 Task: Create Board Content Promotion to Workspace Business Intelligence. Create Board Voice of Employee Analysis to Workspace Business Intelligence. Create Board Voice of Customer Journey Mapping to Workspace Business Intelligence
Action: Mouse moved to (311, 68)
Screenshot: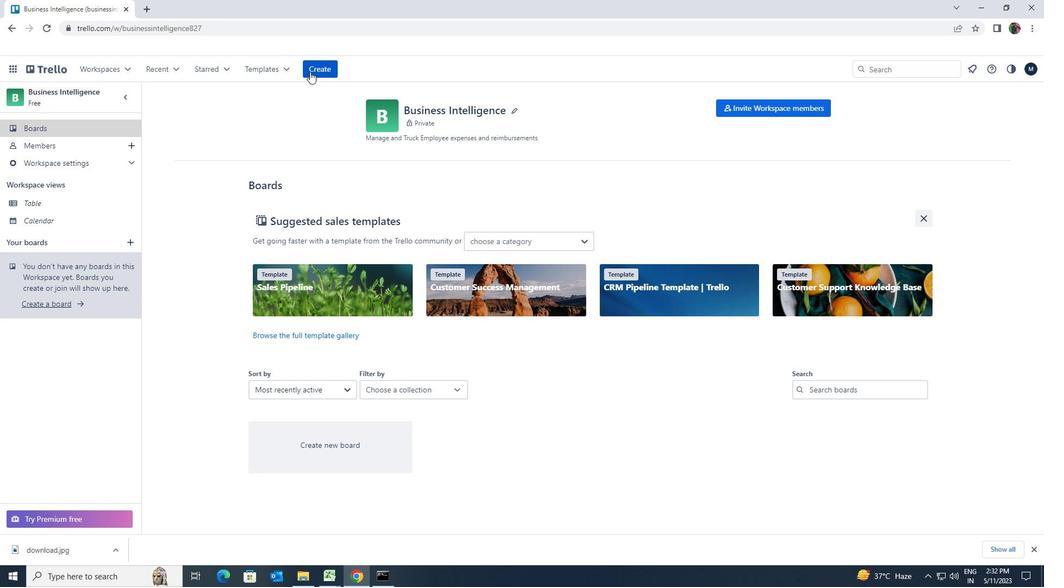 
Action: Mouse pressed left at (311, 68)
Screenshot: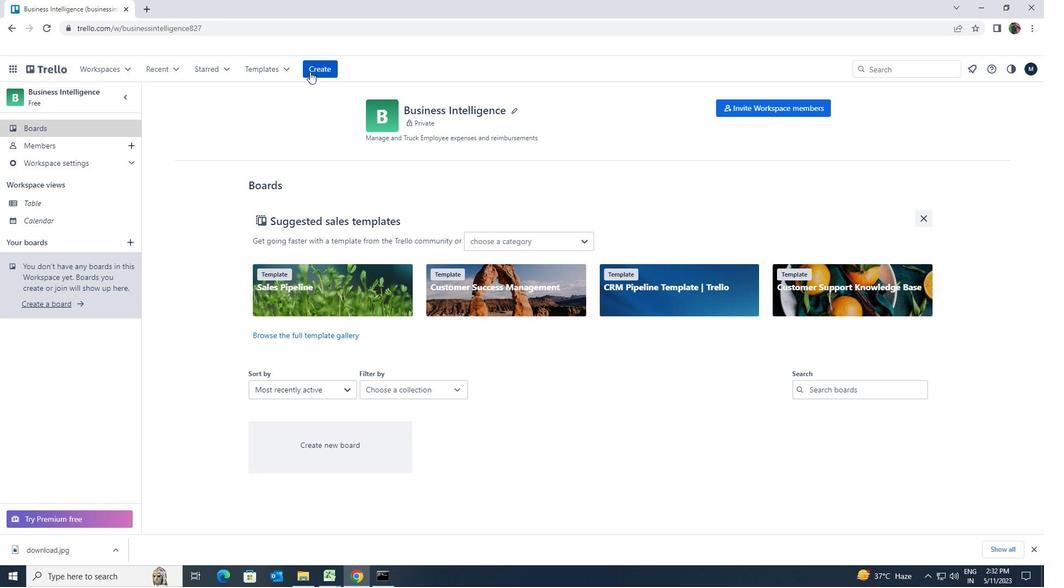 
Action: Mouse moved to (316, 103)
Screenshot: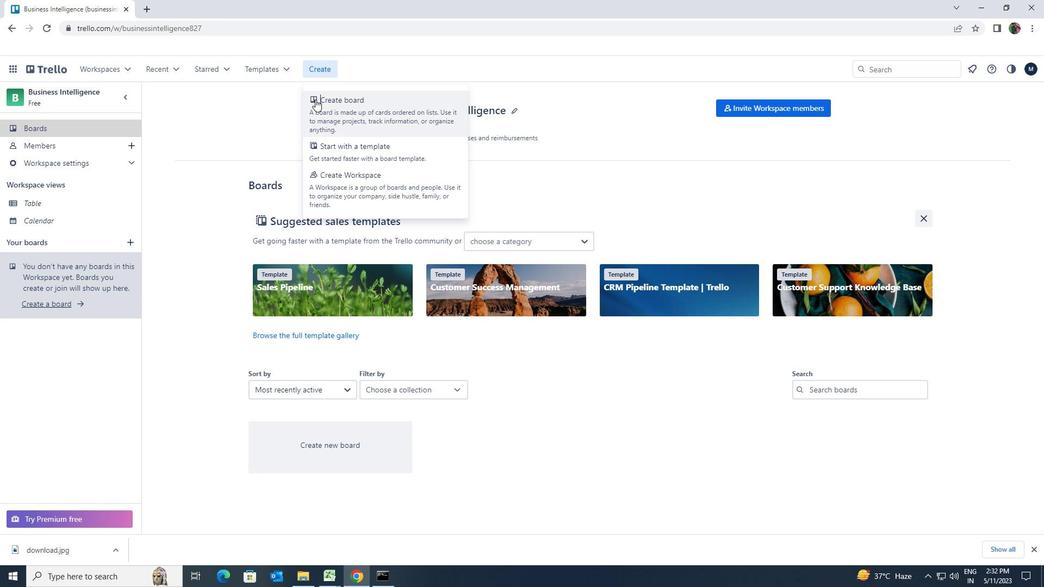
Action: Mouse pressed left at (316, 103)
Screenshot: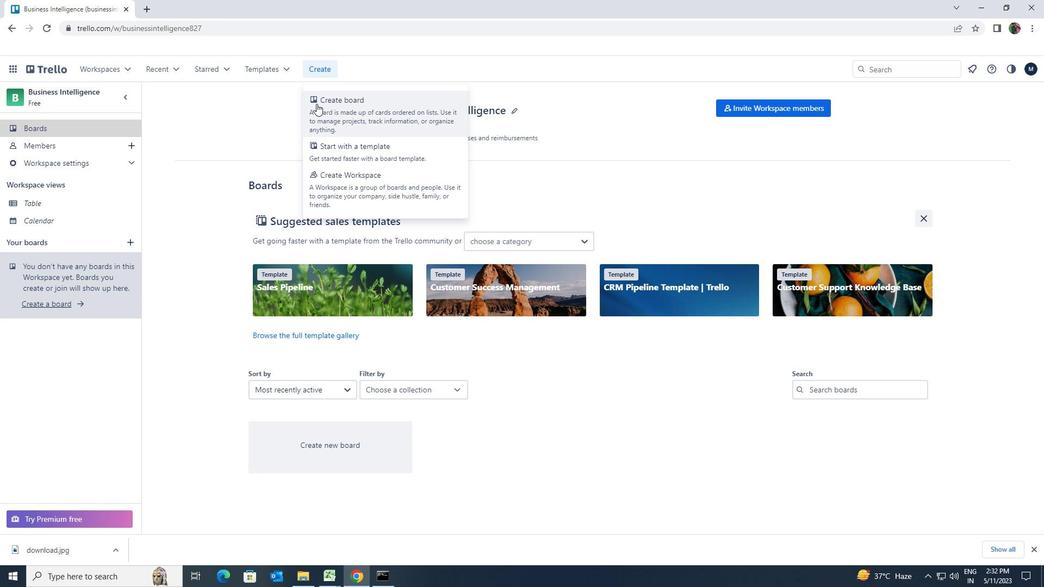 
Action: Key pressed <Key.shift>CONTENT<Key.space><Key.shift>PROMOTION
Screenshot: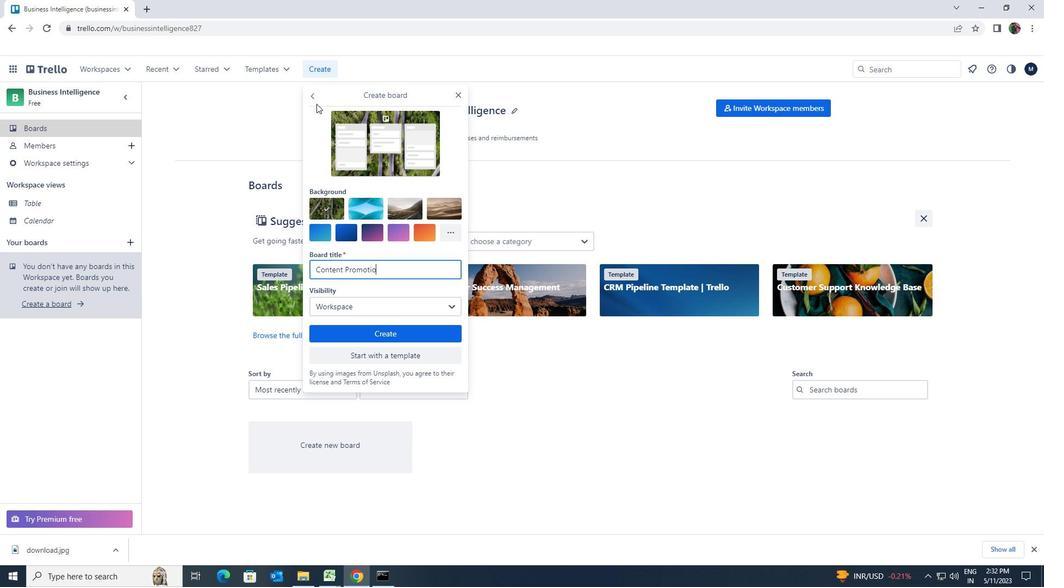 
Action: Mouse moved to (381, 329)
Screenshot: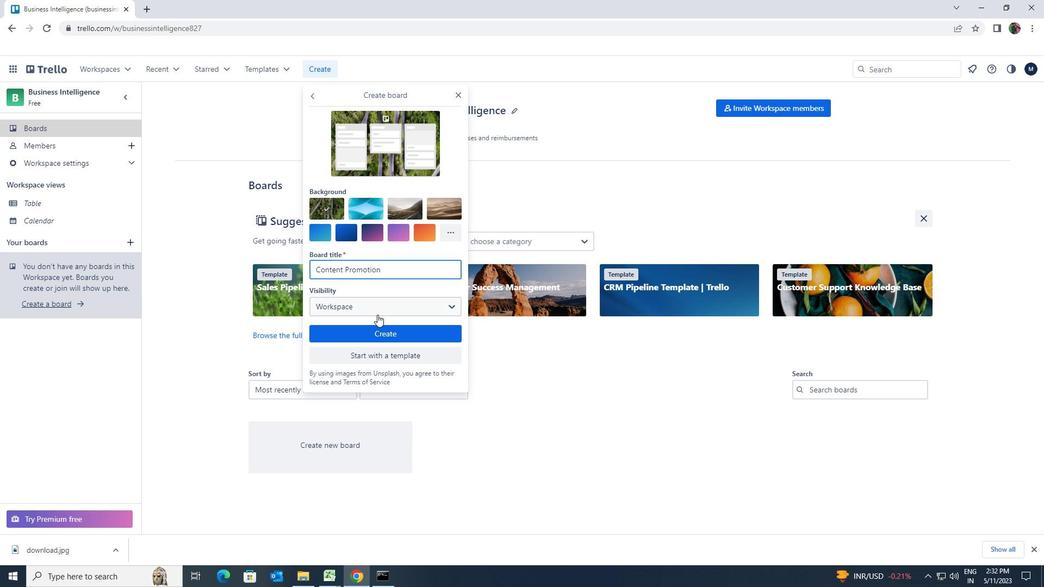 
Action: Mouse pressed left at (381, 329)
Screenshot: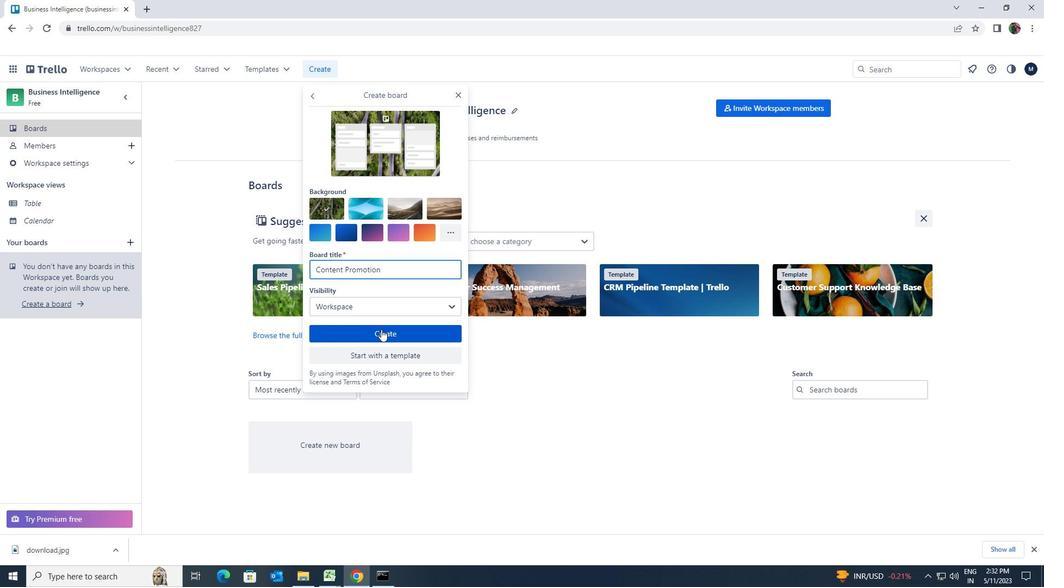 
Action: Mouse moved to (321, 66)
Screenshot: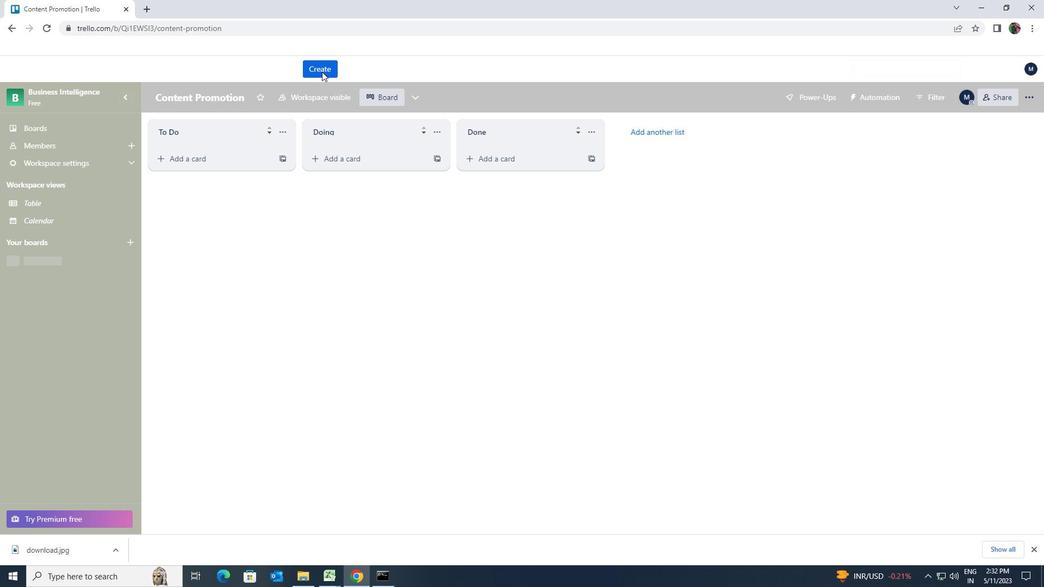 
Action: Mouse pressed left at (321, 66)
Screenshot: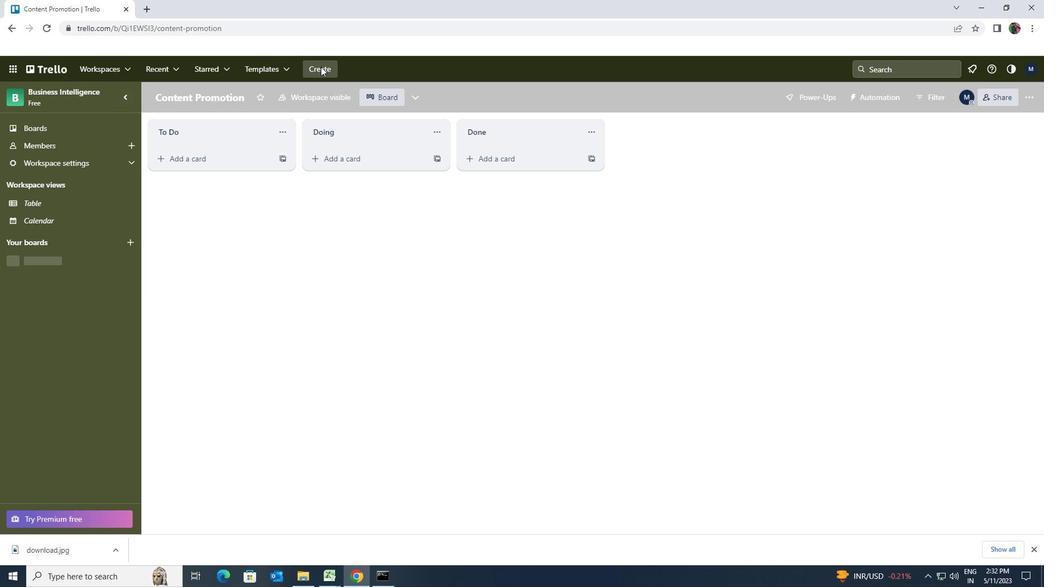 
Action: Mouse moved to (348, 115)
Screenshot: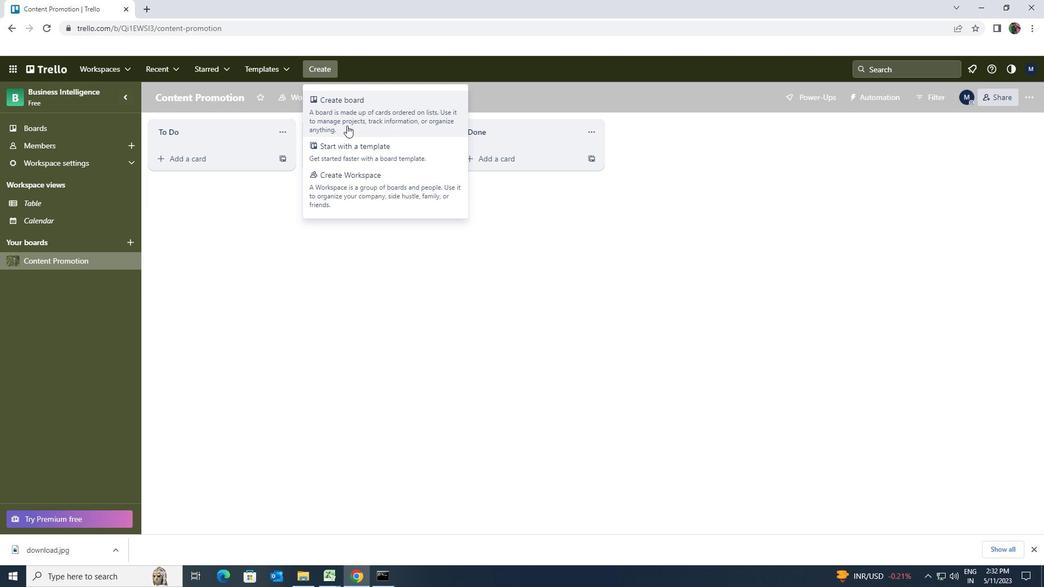 
Action: Mouse pressed left at (348, 115)
Screenshot: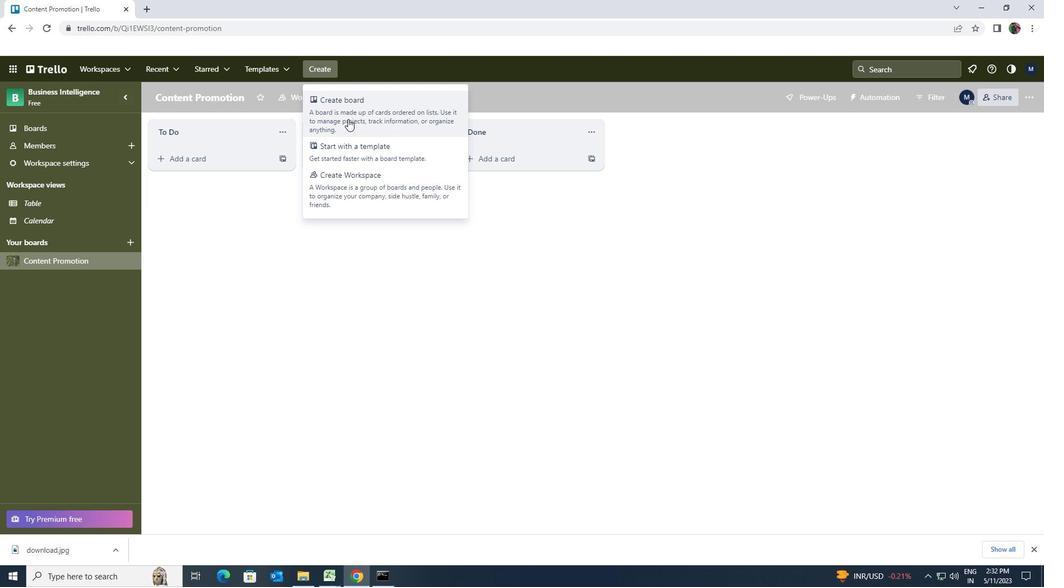 
Action: Key pressed <Key.shift>VOICE<Key.space>OF<Key.space><Key.shift>EMPOLYEE<Key.space><Key.shift>ANALYSIS
Screenshot: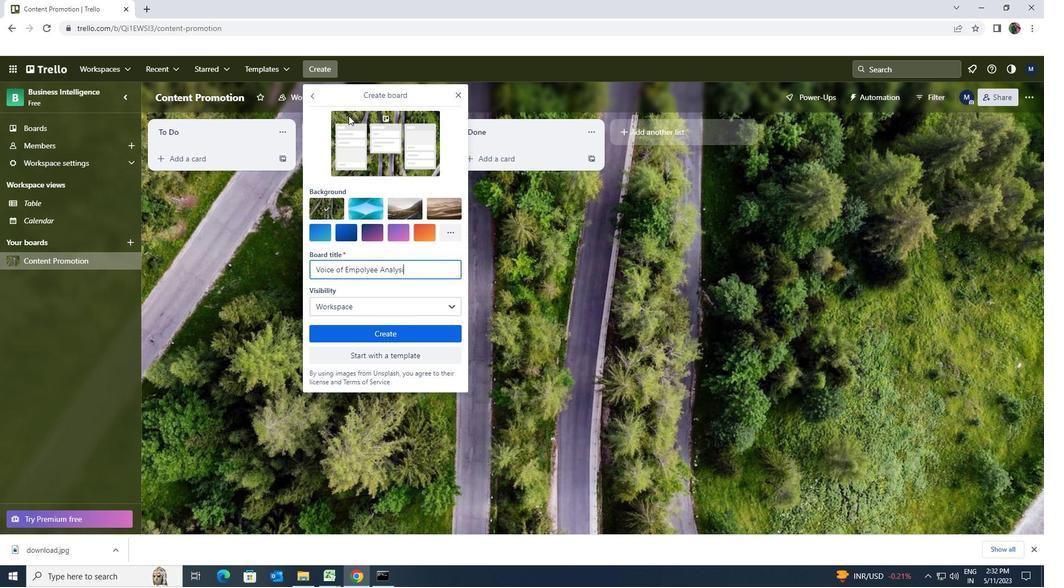 
Action: Mouse moved to (383, 326)
Screenshot: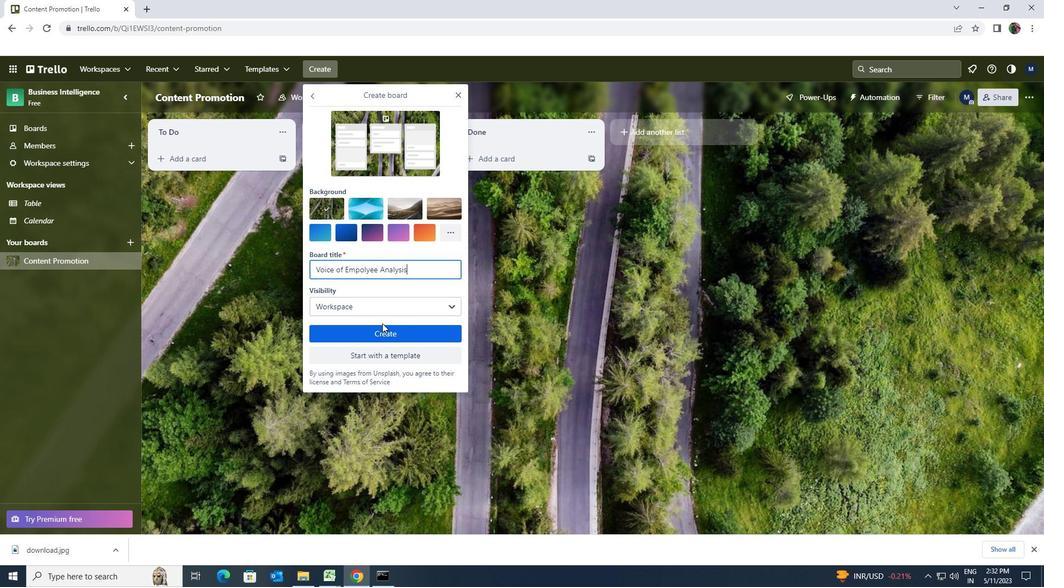 
Action: Mouse pressed left at (383, 326)
Screenshot: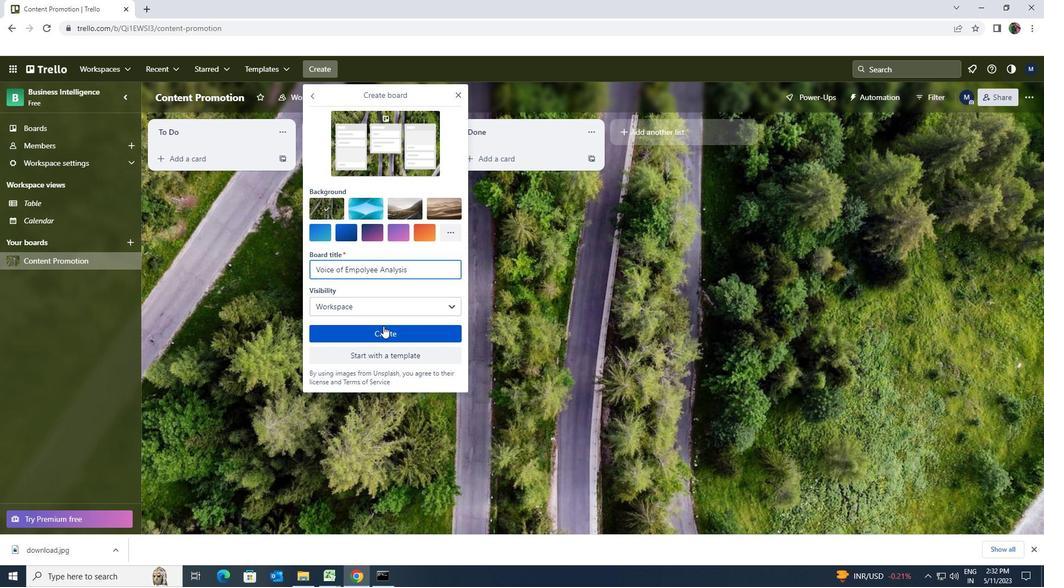 
Action: Mouse moved to (329, 65)
Screenshot: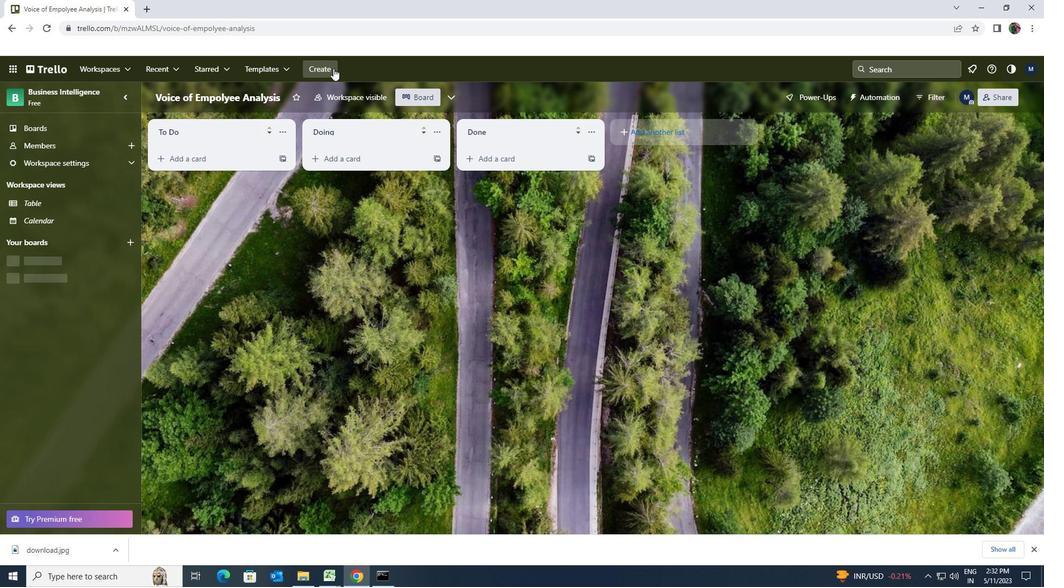 
Action: Mouse pressed left at (329, 65)
Screenshot: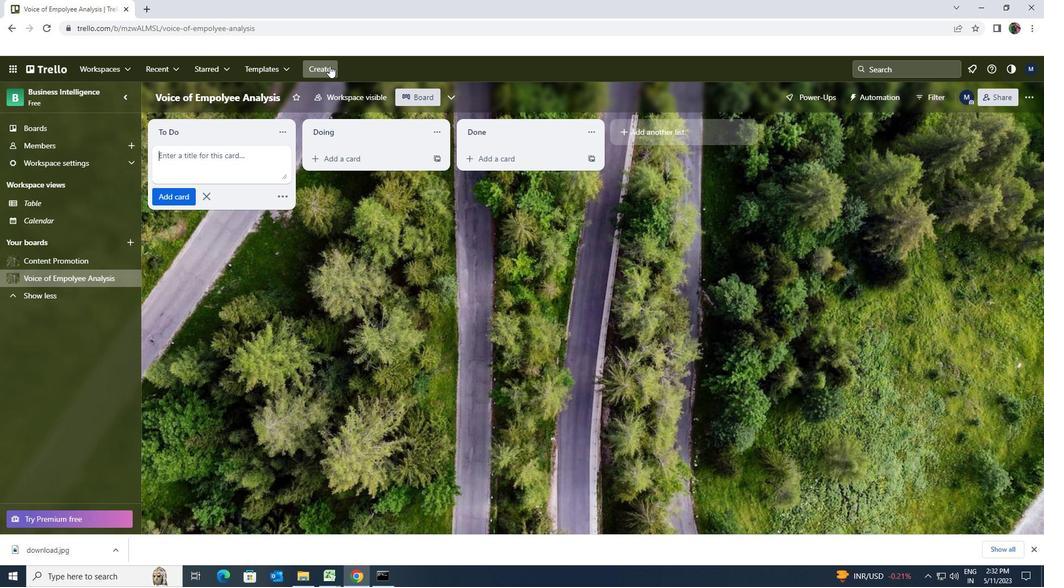 
Action: Mouse moved to (350, 105)
Screenshot: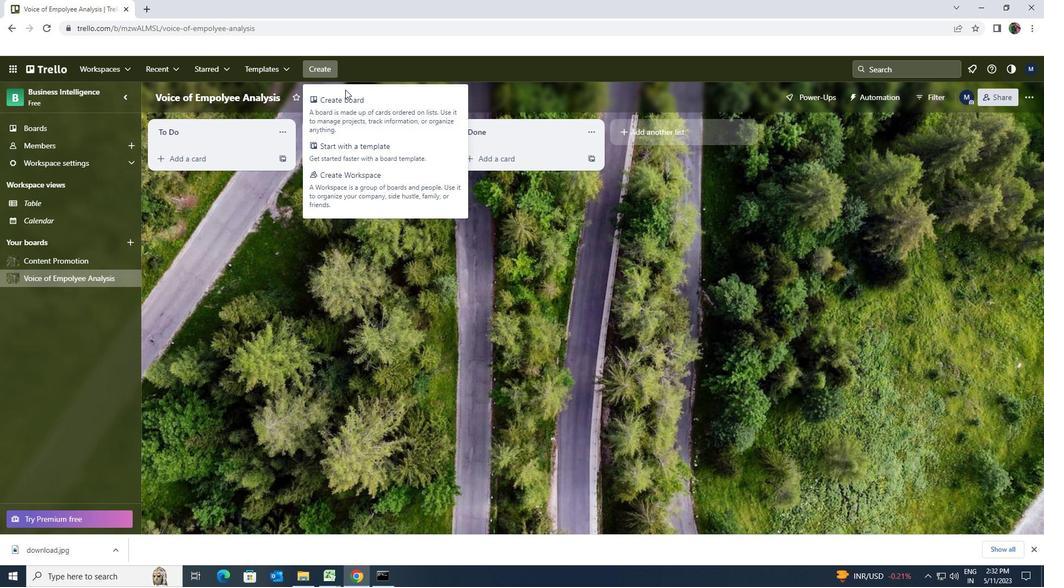
Action: Mouse pressed left at (350, 105)
Screenshot: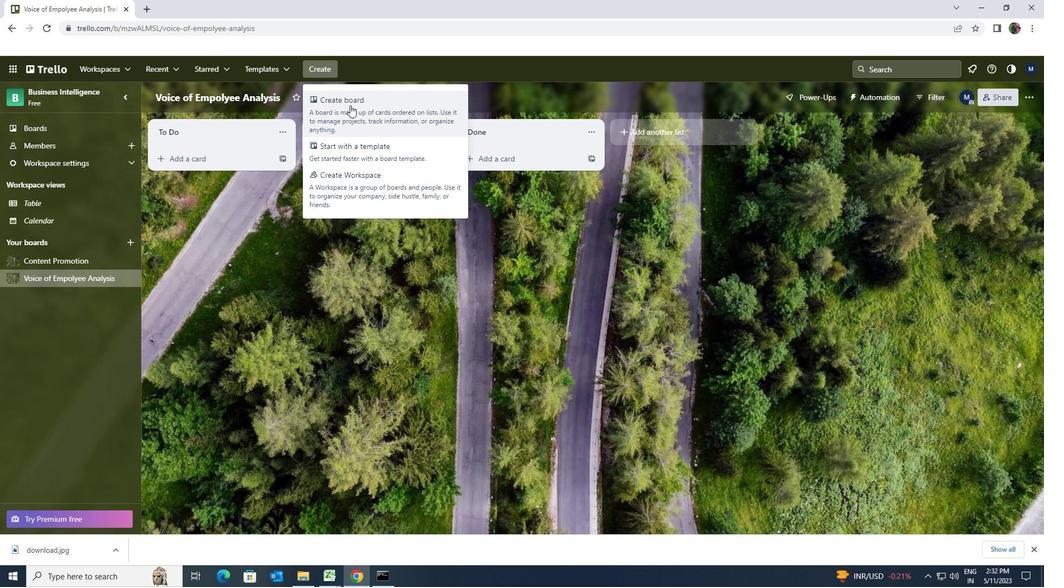 
Action: Key pressed <Key.shift>VOICE<Key.space>OF<Key.space>CUSTOMER<Key.space><Key.shift>JOURNEY<Key.space><Key.shift>MAPPING
Screenshot: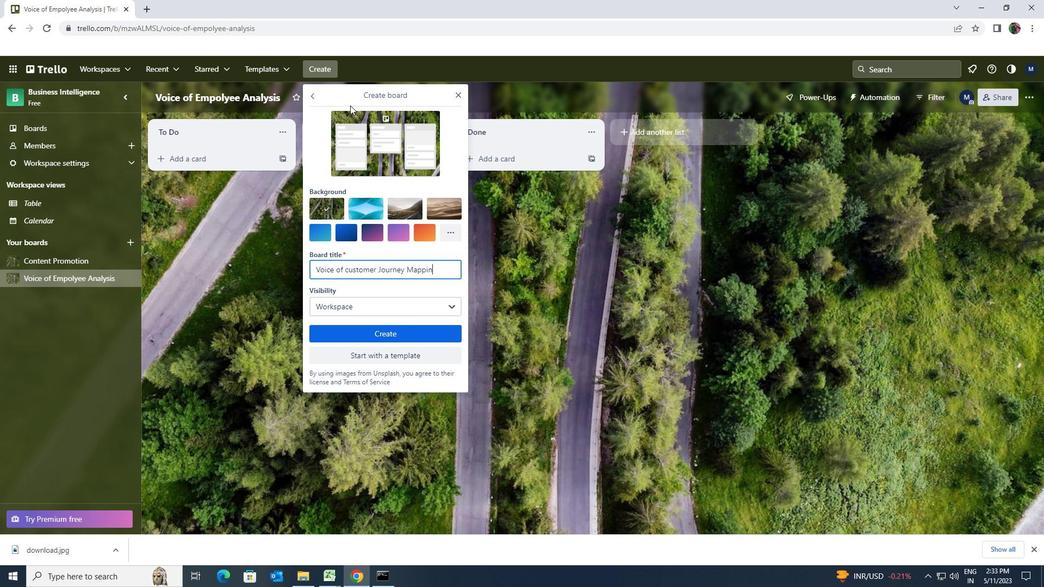
Action: Mouse moved to (384, 335)
Screenshot: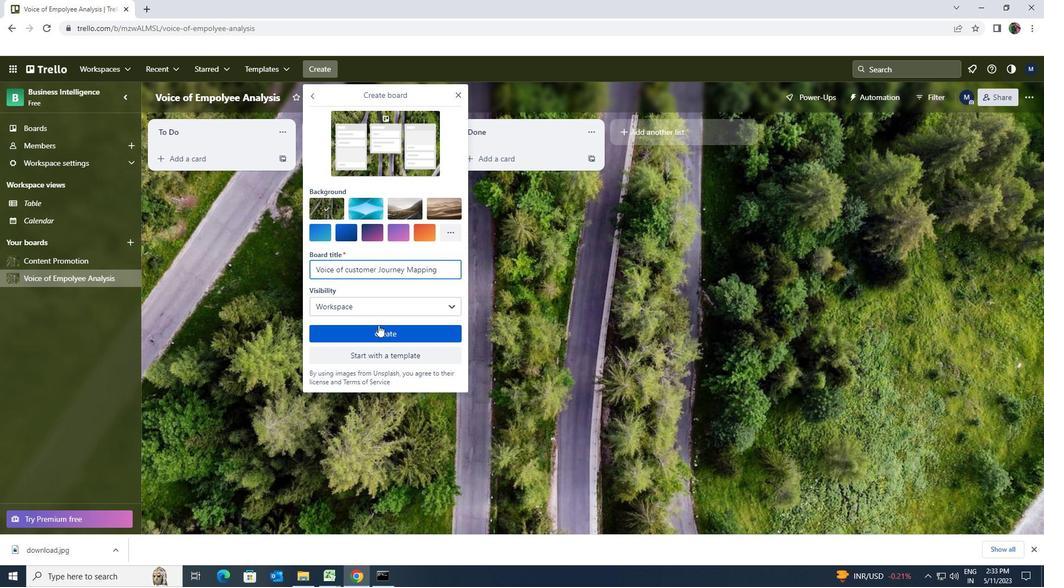 
Action: Mouse pressed left at (384, 335)
Screenshot: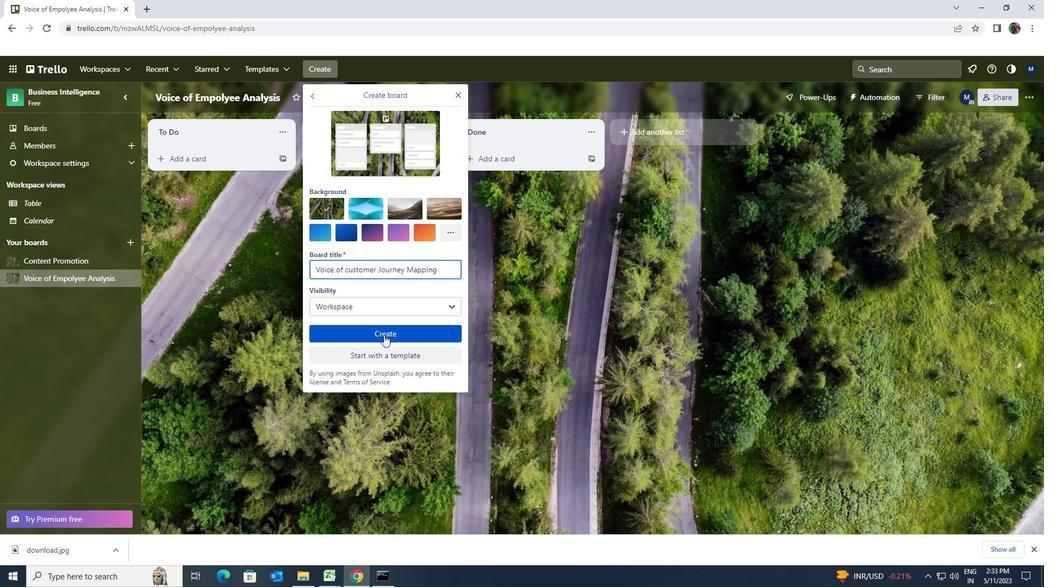 
